 Task: Forward email with the signature Johnny Mitchell with the subject Request for a review from softage.8@softage.net to softage.5@softage.net and softage.6@softage.net with BCC to softage.7@softage.net with the message Can you provide me with the list of attendees for the upcoming conference?
Action: Mouse moved to (967, 160)
Screenshot: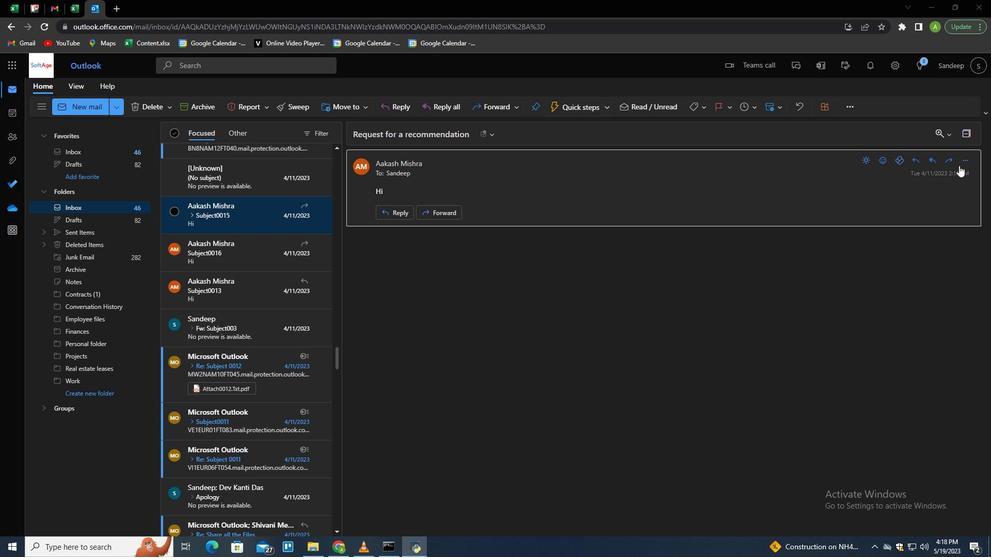 
Action: Mouse pressed left at (967, 160)
Screenshot: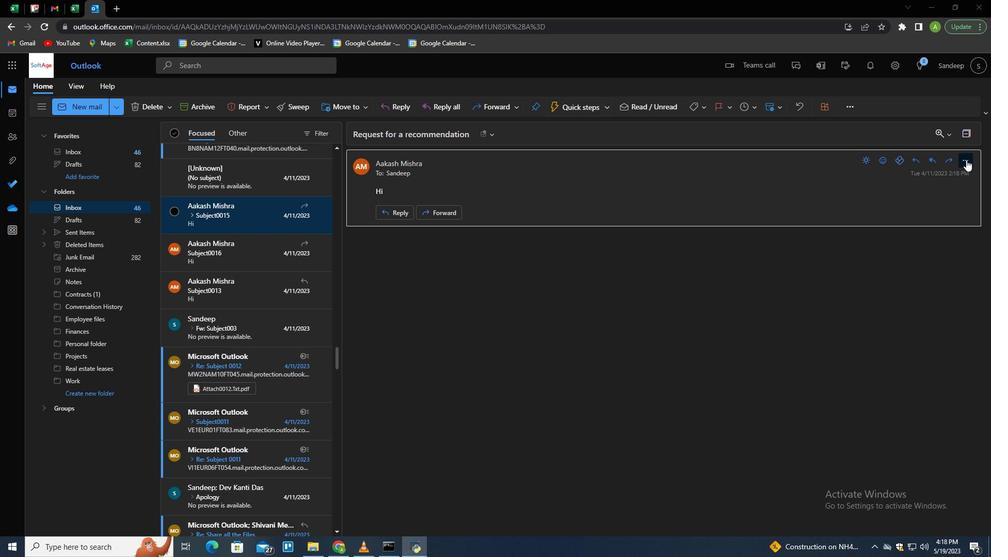
Action: Mouse moved to (915, 207)
Screenshot: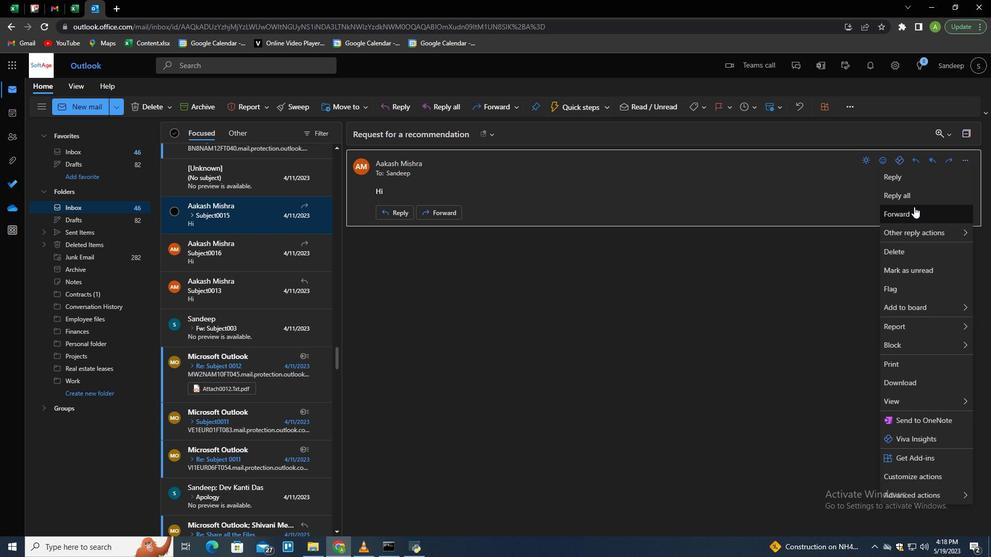 
Action: Mouse pressed left at (915, 207)
Screenshot: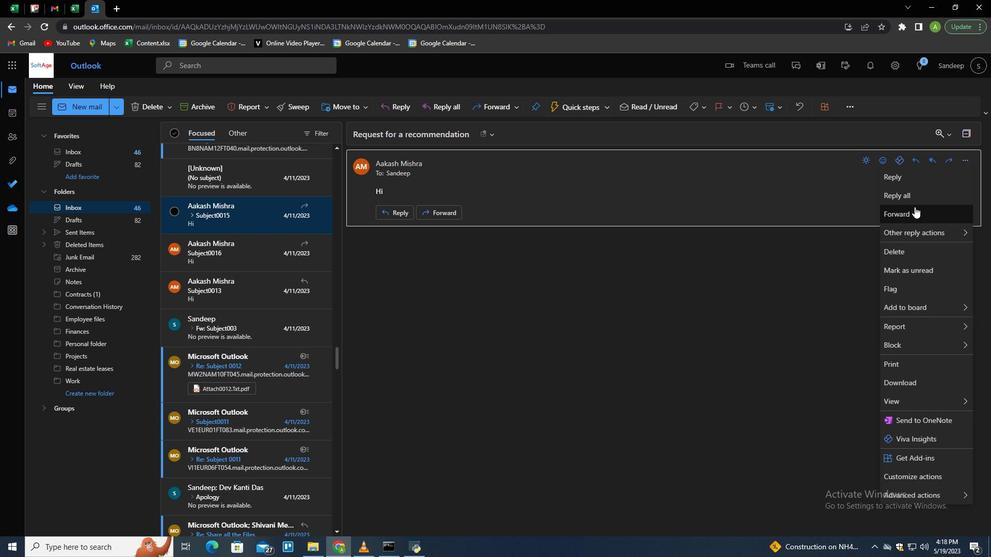 
Action: Mouse moved to (695, 107)
Screenshot: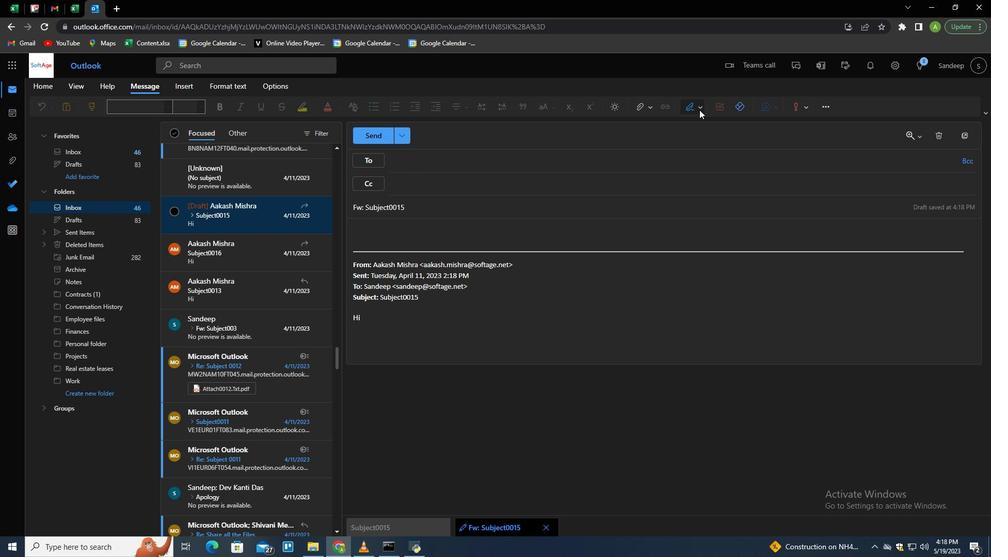 
Action: Mouse pressed left at (695, 107)
Screenshot: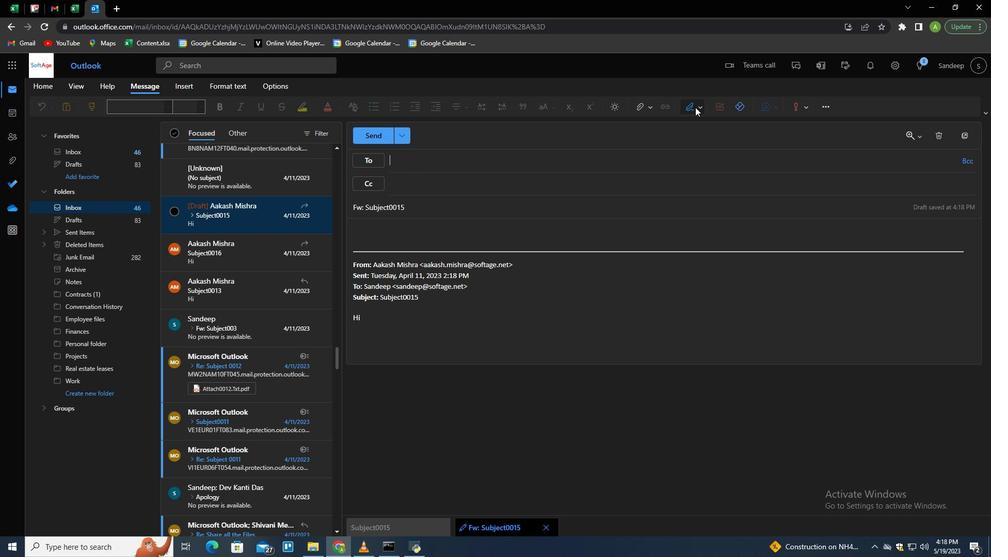 
Action: Mouse moved to (687, 148)
Screenshot: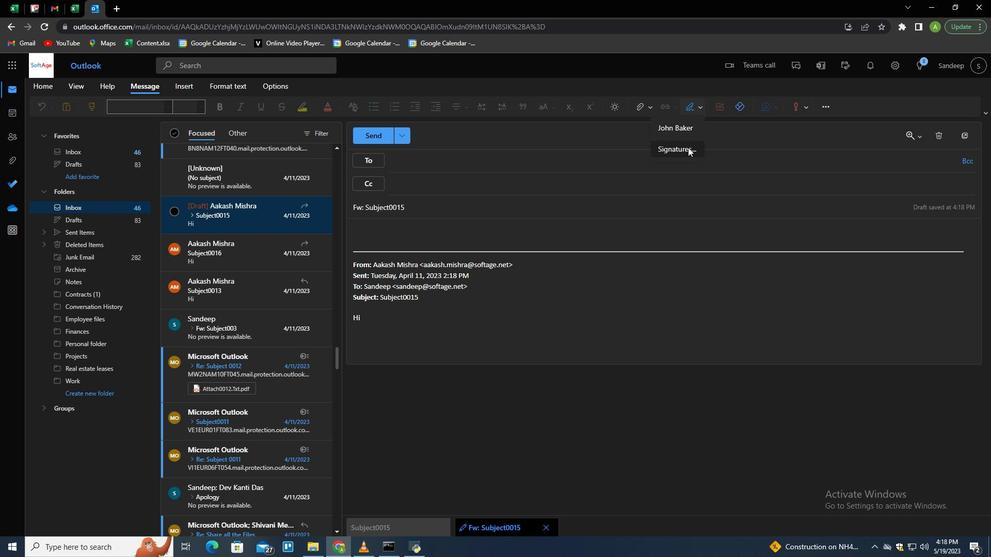 
Action: Mouse pressed left at (687, 148)
Screenshot: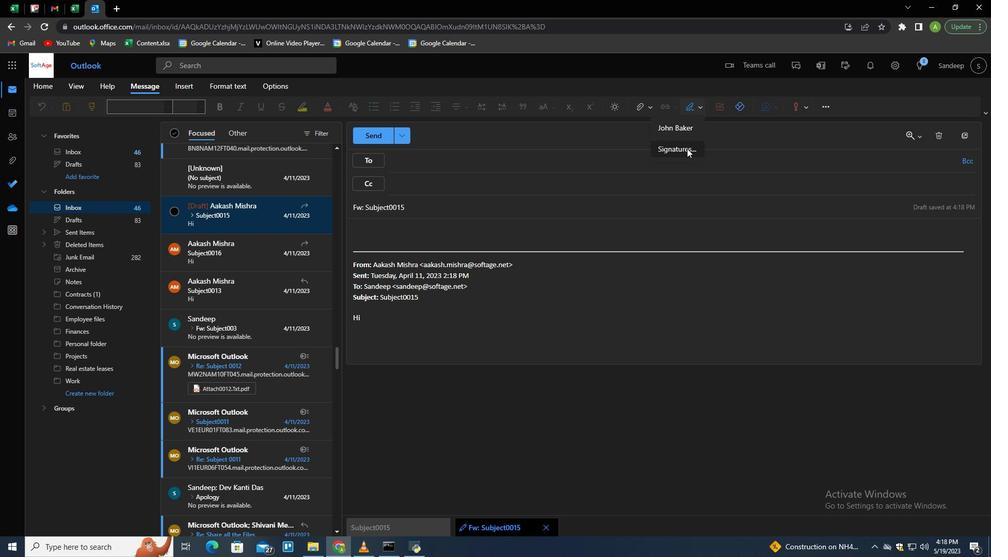 
Action: Mouse moved to (694, 185)
Screenshot: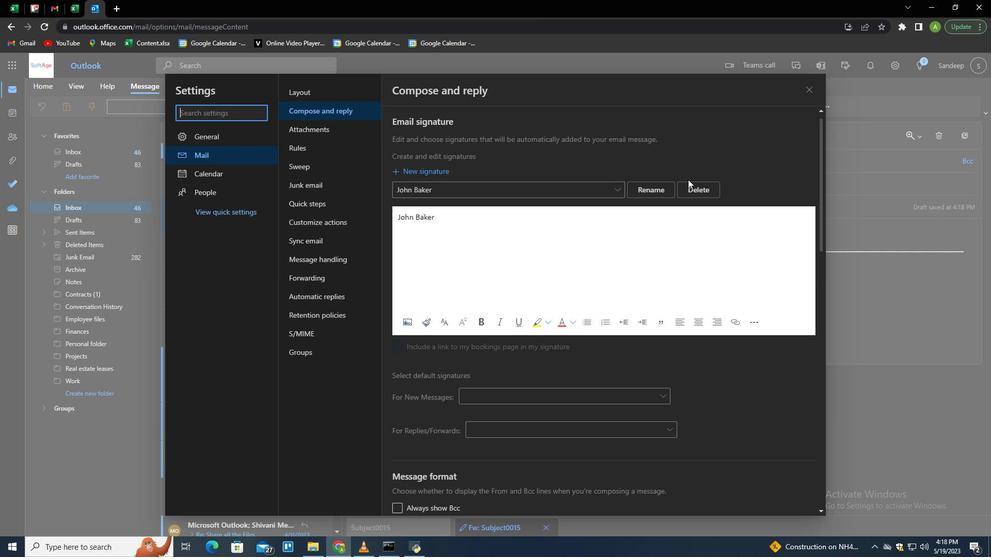 
Action: Mouse pressed left at (694, 185)
Screenshot: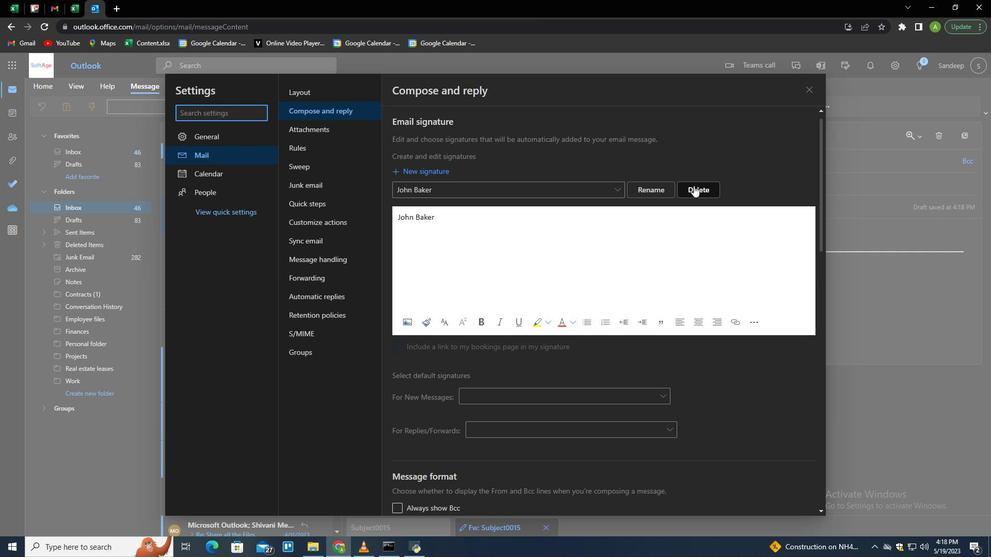 
Action: Mouse moved to (668, 184)
Screenshot: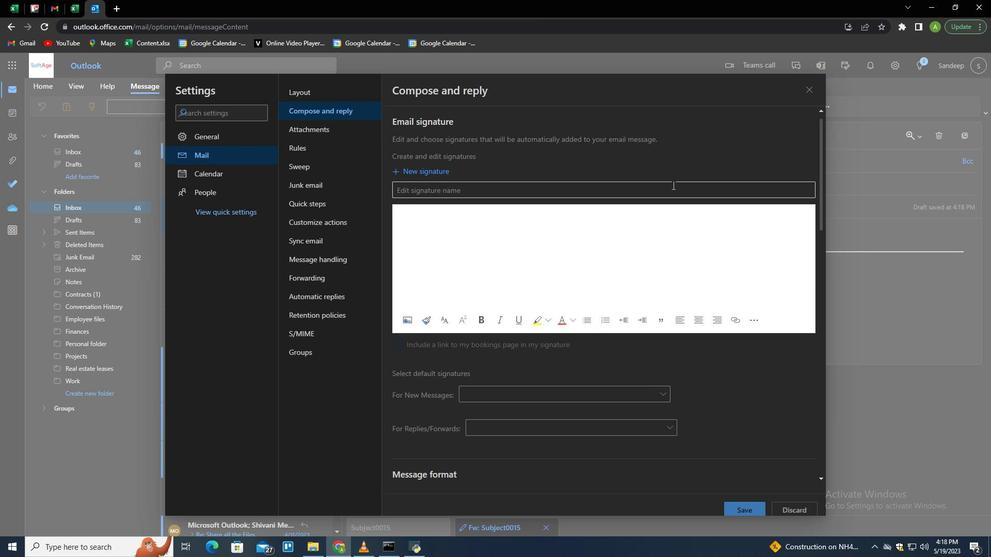 
Action: Mouse pressed left at (668, 184)
Screenshot: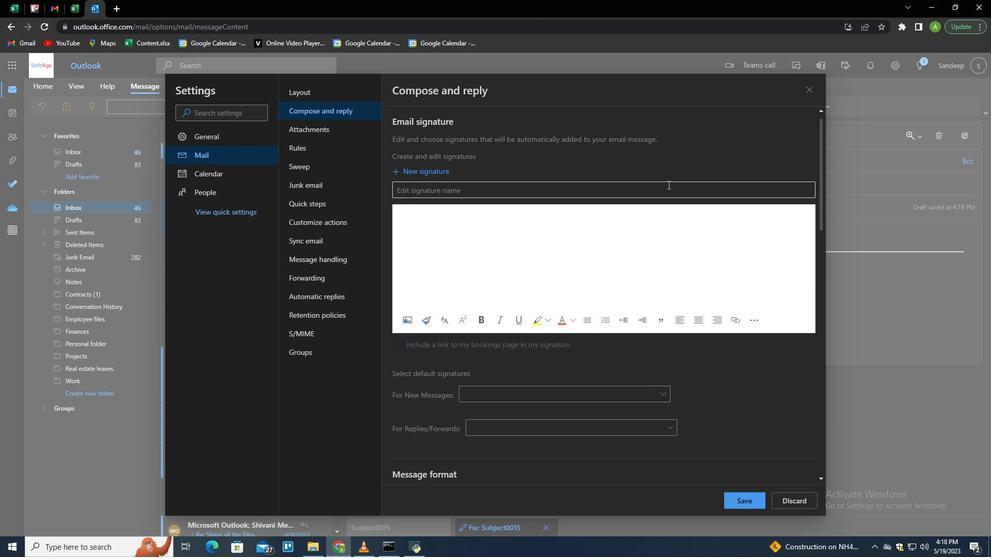 
Action: Key pressed <Key.shift>H<Key.backspace><Key.shift><Key.shift><Key.shift><Key.shift><Key.shift><Key.shift><Key.shift><Key.shift><Key.shift><Key.shift><Key.shift><Key.shift><Key.shift><Key.shift><Key.shift><Key.shift><Key.shift><Key.shift><Key.shift><Key.shift><Key.shift>Johnny<Key.space><Key.shift>Mitchell<Key.tab><Key.shift>Johnny<Key.space><Key.shift>Mitchell
Screenshot: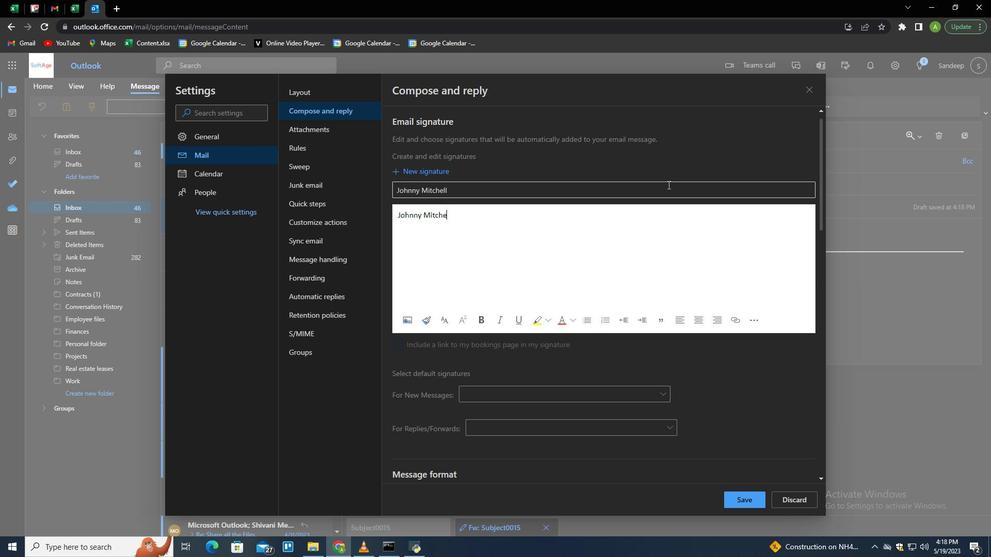
Action: Mouse moved to (746, 503)
Screenshot: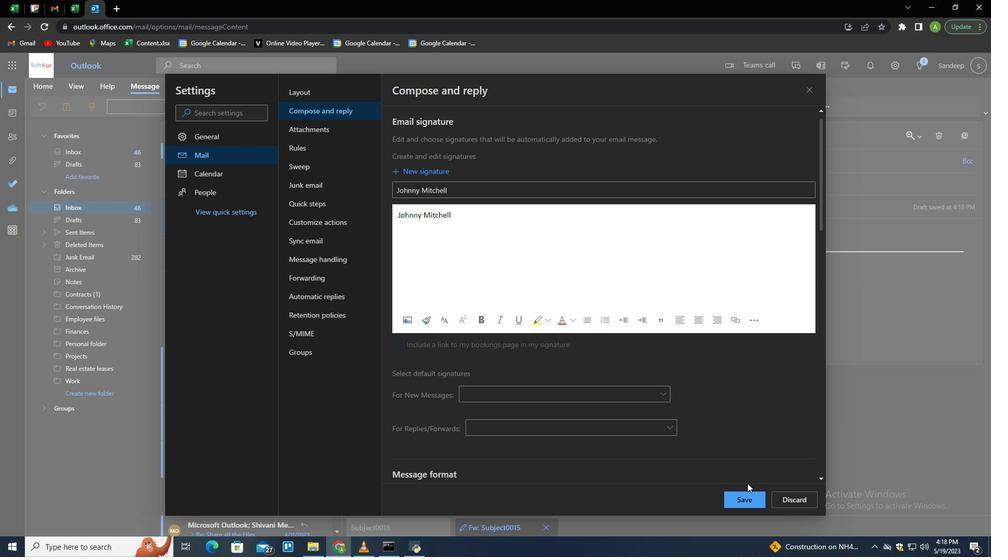 
Action: Mouse pressed left at (746, 503)
Screenshot: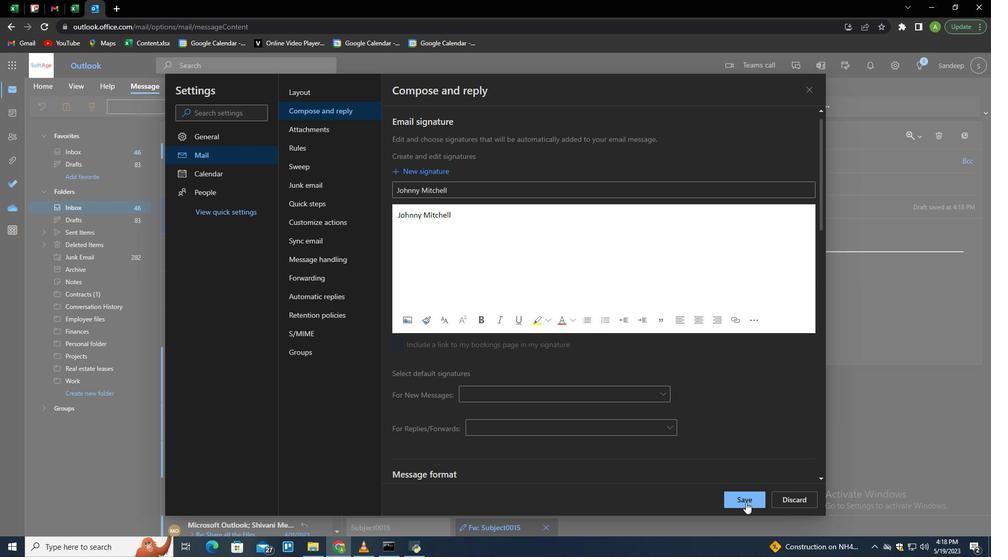 
Action: Mouse moved to (904, 293)
Screenshot: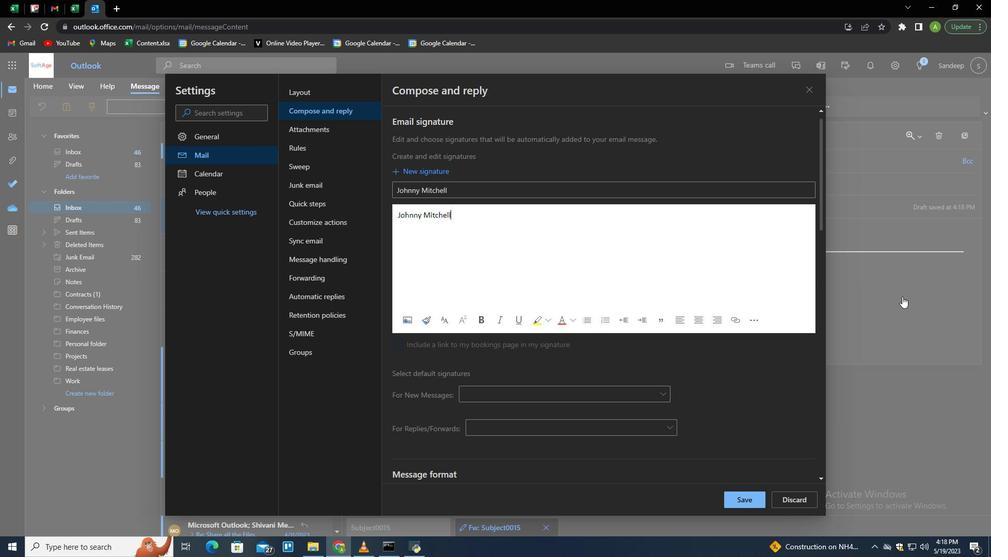 
Action: Mouse pressed left at (904, 293)
Screenshot: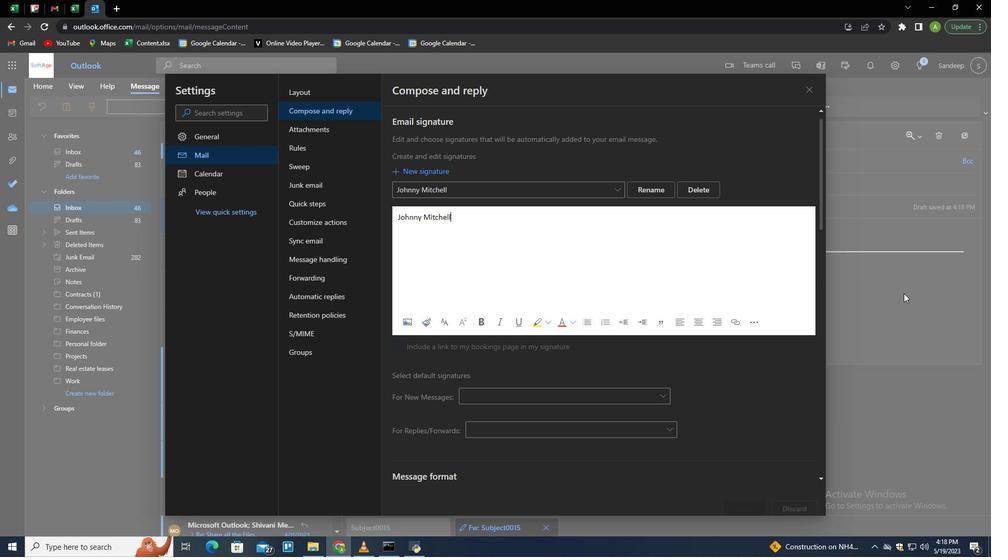 
Action: Mouse moved to (697, 108)
Screenshot: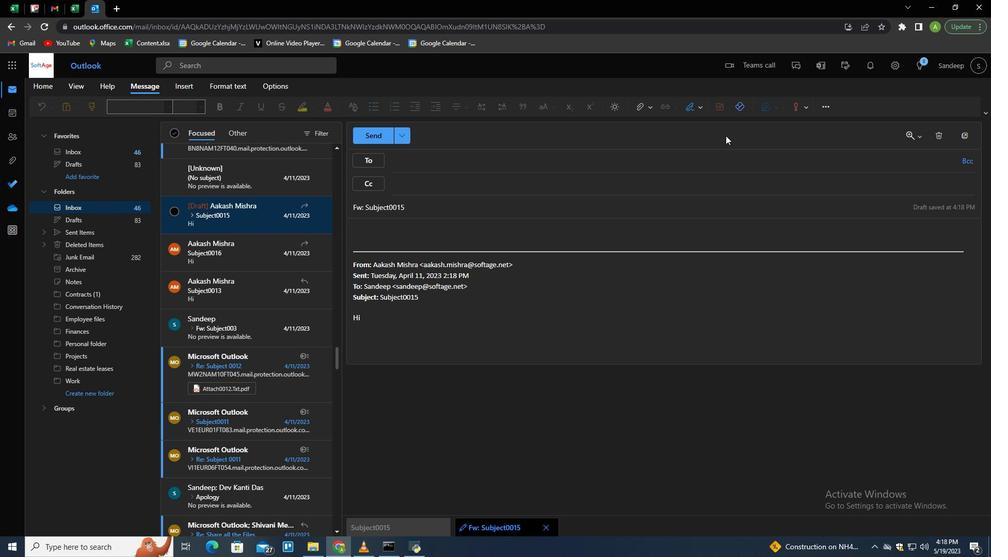 
Action: Mouse pressed left at (697, 108)
Screenshot: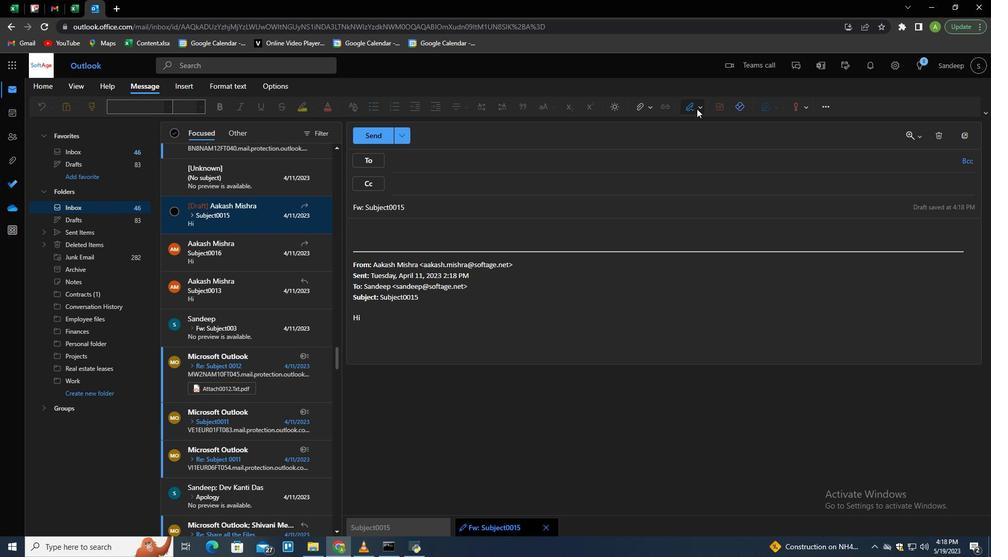 
Action: Mouse moved to (683, 125)
Screenshot: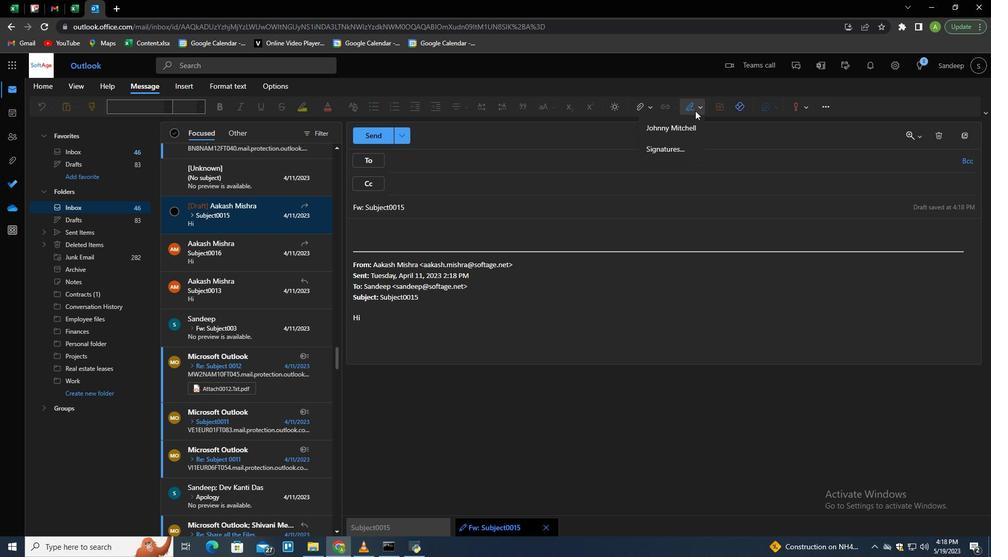 
Action: Mouse pressed left at (683, 125)
Screenshot: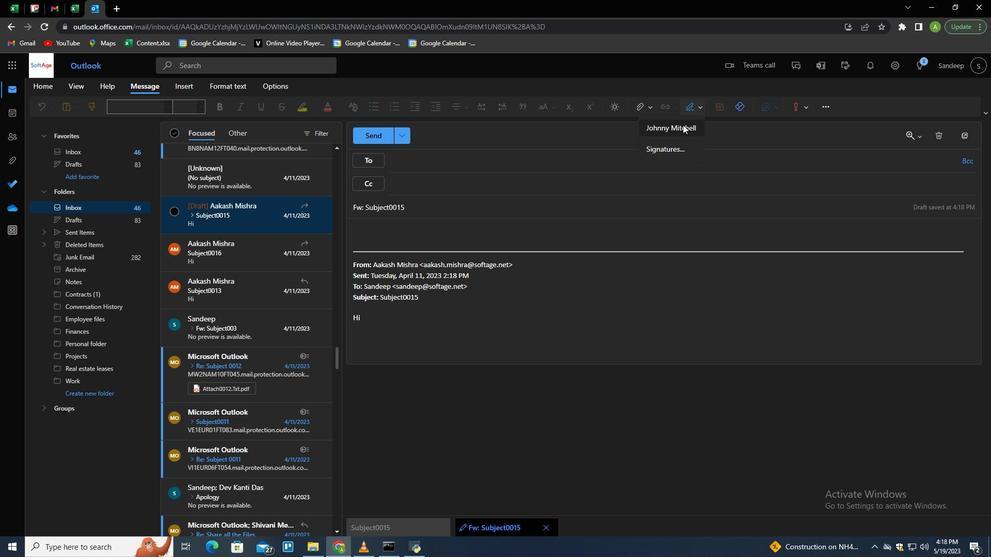 
Action: Mouse moved to (365, 208)
Screenshot: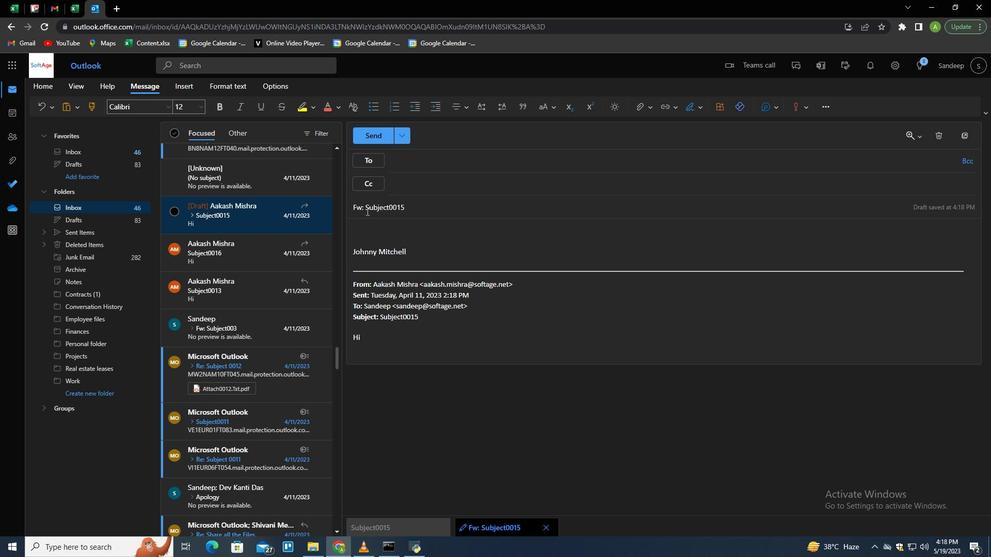 
Action: Mouse pressed left at (365, 208)
Screenshot: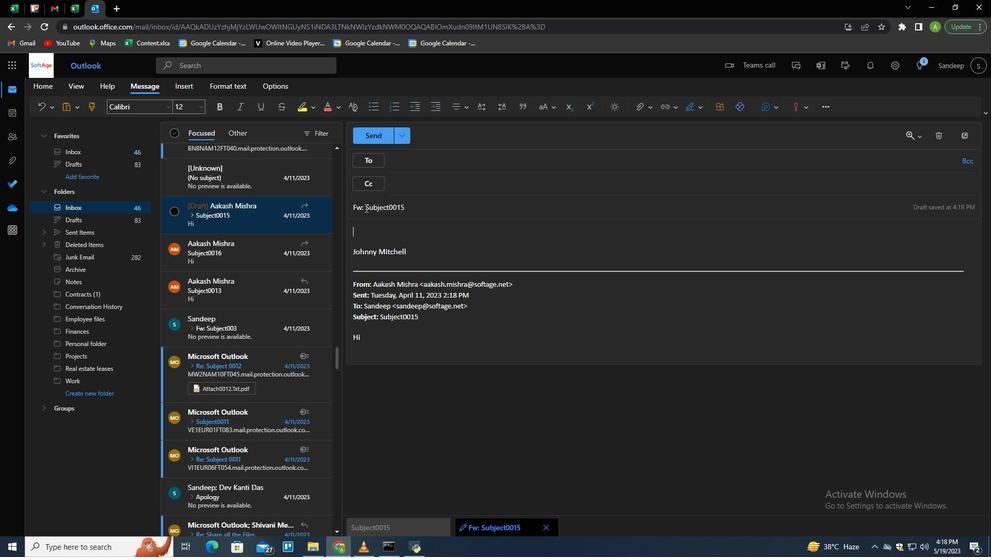 
Action: Mouse moved to (475, 212)
Screenshot: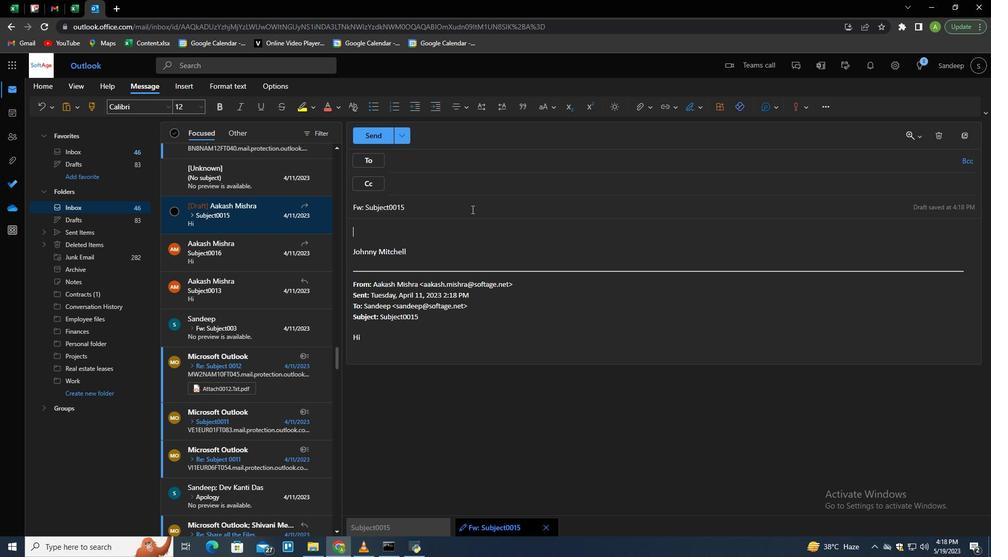 
Action: Key pressed <Key.shift_r><Key.end><Key.shift>Request<Key.space>for<Key.space>a<Key.space>f<Key.backspace>review<Key.space>
Screenshot: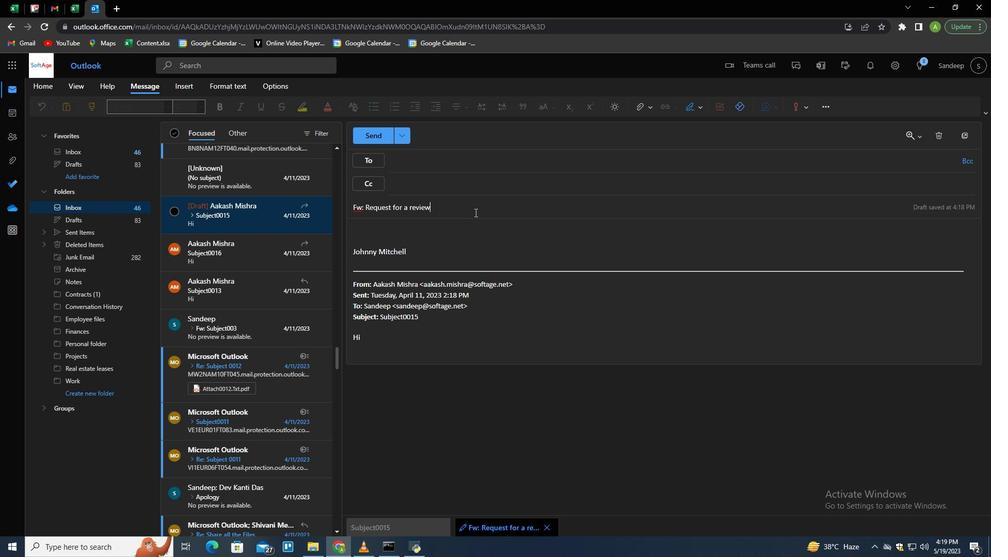 
Action: Mouse moved to (428, 156)
Screenshot: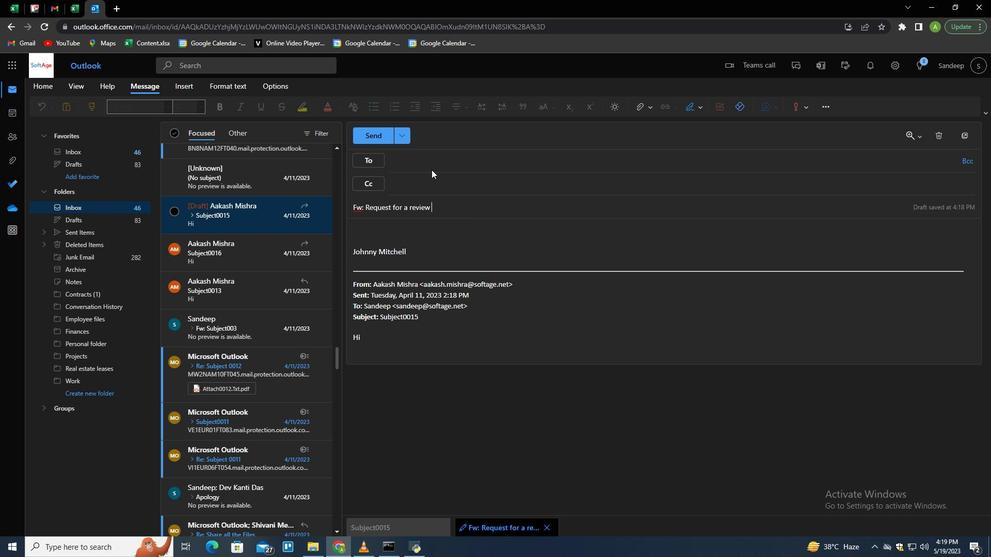 
Action: Mouse pressed left at (428, 156)
Screenshot: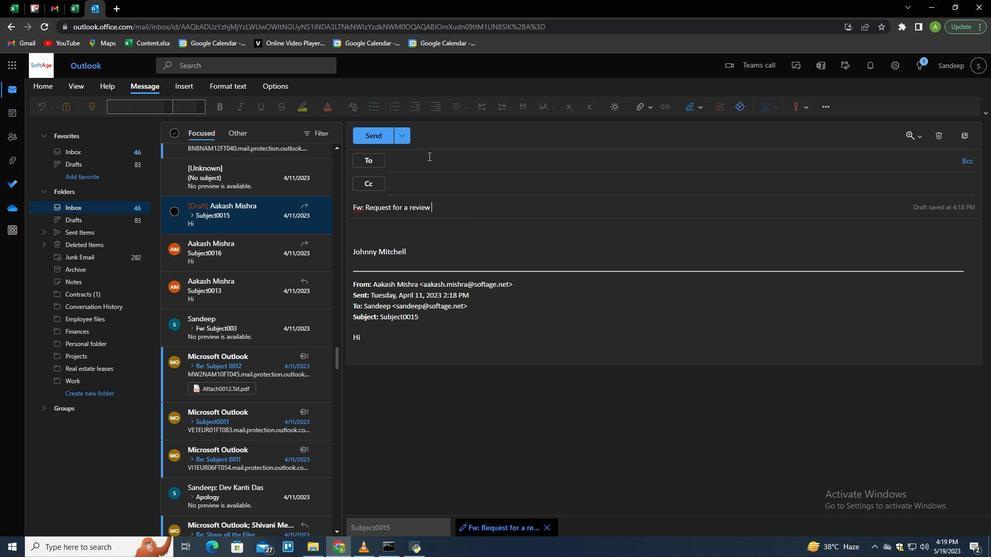 
Action: Key pressed softage.6<Key.shift>@softa.<Key.backspace>ge.net<Key.enter>
Screenshot: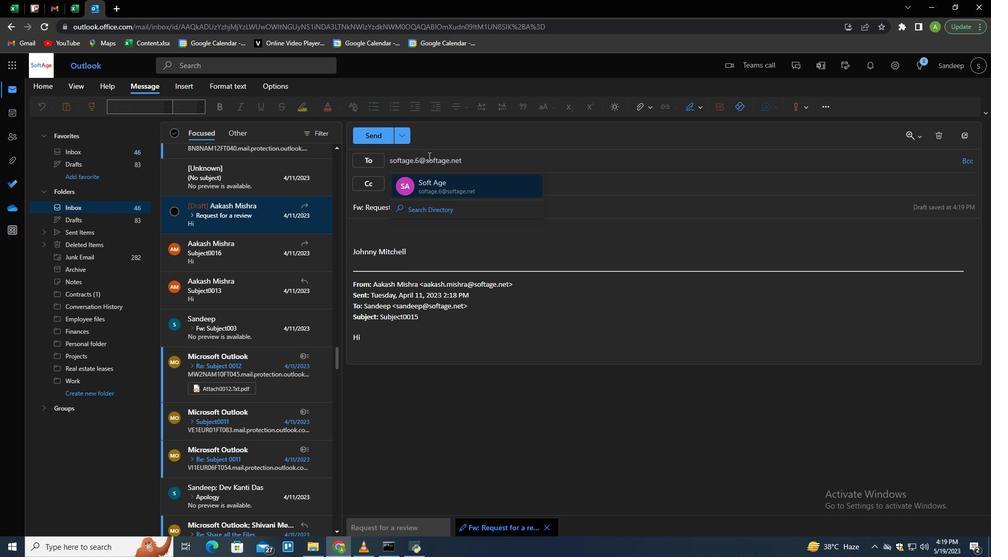 
Action: Mouse moved to (964, 166)
Screenshot: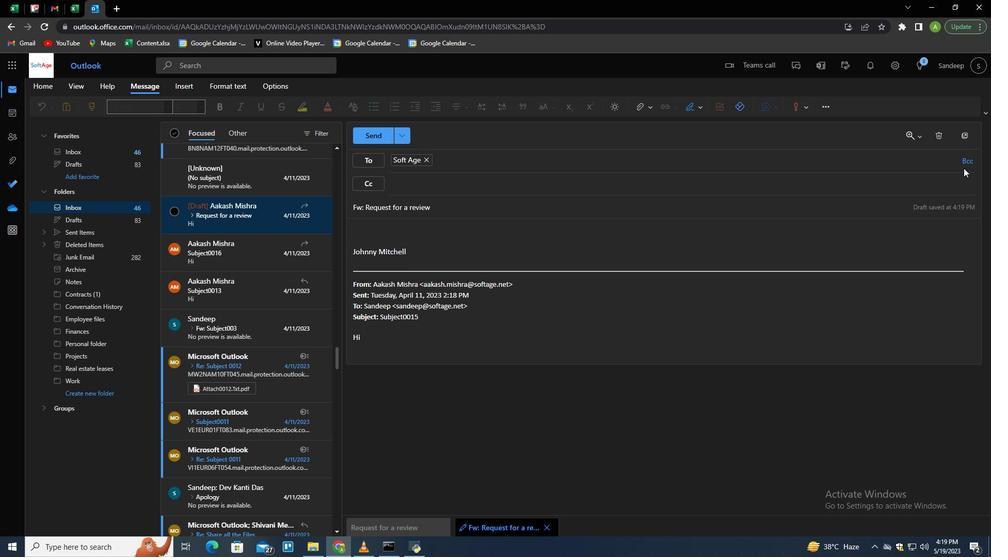 
Action: Mouse pressed left at (964, 166)
Screenshot: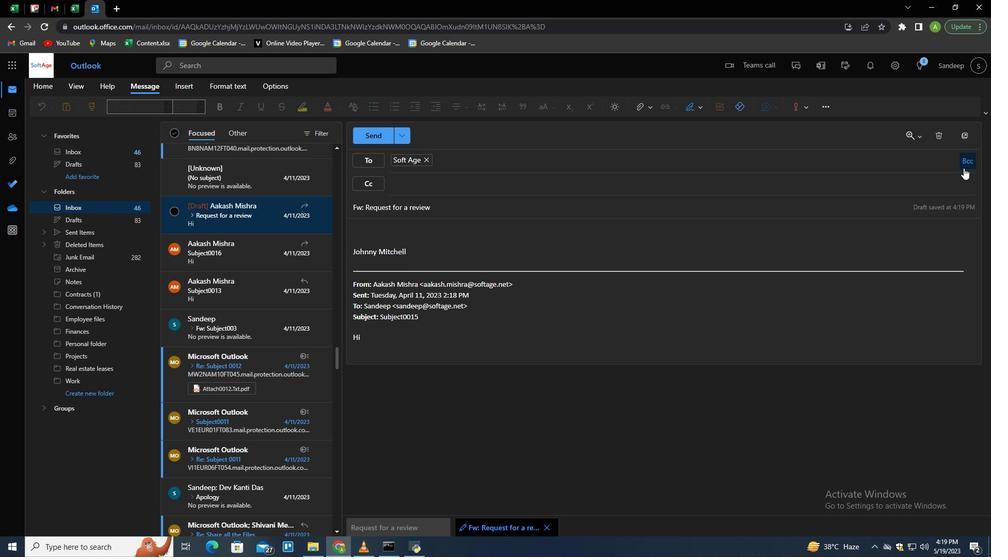 
Action: Mouse moved to (536, 205)
Screenshot: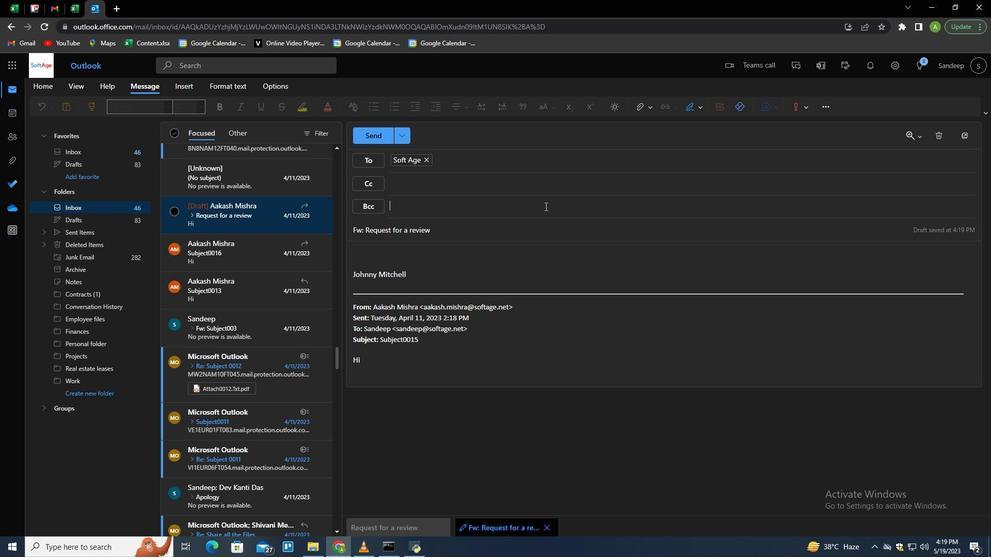 
Action: Key pressed softage.7<Key.shift>@softae.<Key.backspace><Key.backspace>ge.net<Key.enter>
Screenshot: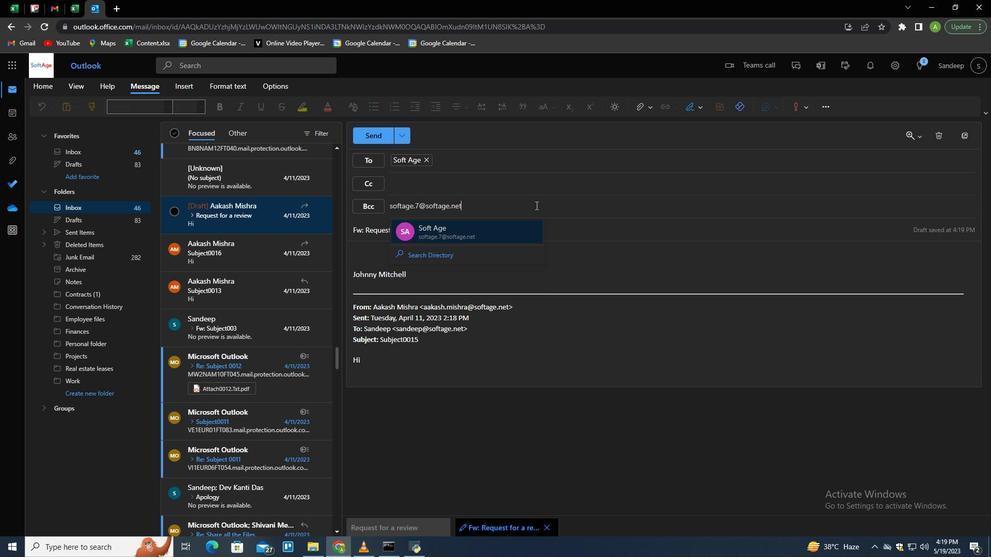 
Action: Mouse moved to (479, 266)
Screenshot: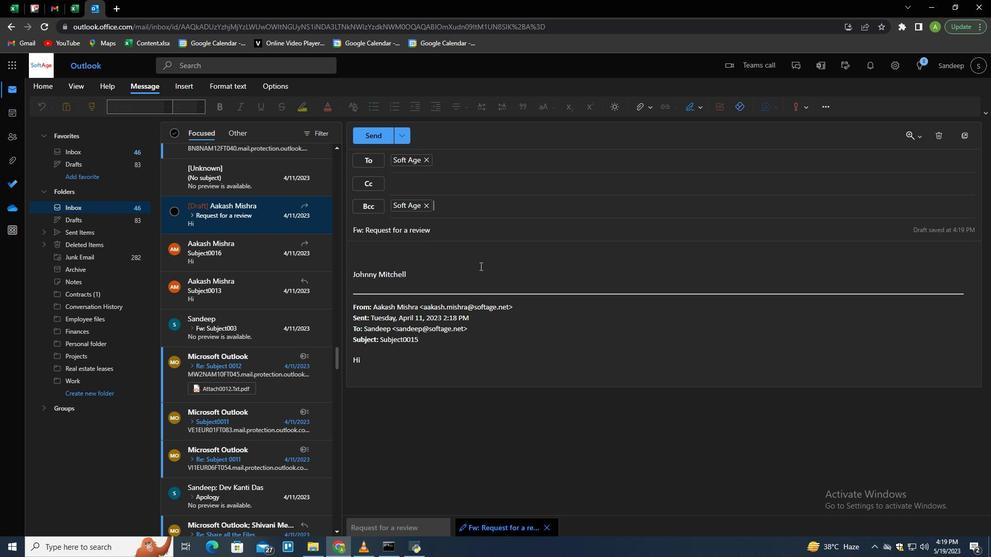 
Action: Key pressed <Key.tab><Key.tab><Key.shift>Can<Key.space>you<Key.space>provide<Key.space>me<Key.space>with<Key.space>the<Key.space>list<Key.space>of<Key.space>attendees<Key.space>for<Key.space>the<Key.space>upcoming<Key.space>conferev<Key.backspace>nce<Key.shift>?<Key.enter>
Screenshot: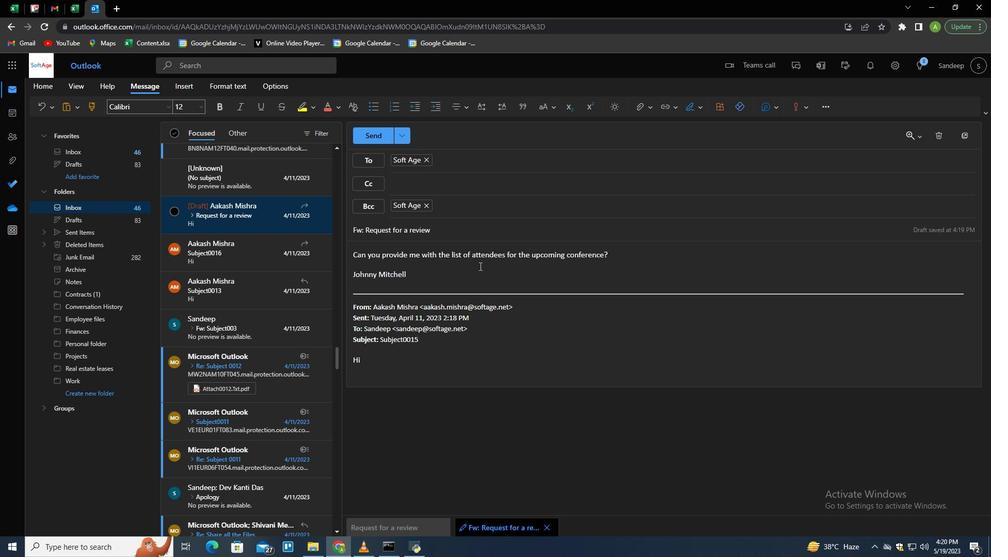 
